 Task: Reply All to email with the signature Chloe Collins with the subject 'Partnership proposal' from softage.1@softage.net with the message 'I would like to schedule a meeting to discuss the latest developments in the project.'
Action: Mouse moved to (1117, 187)
Screenshot: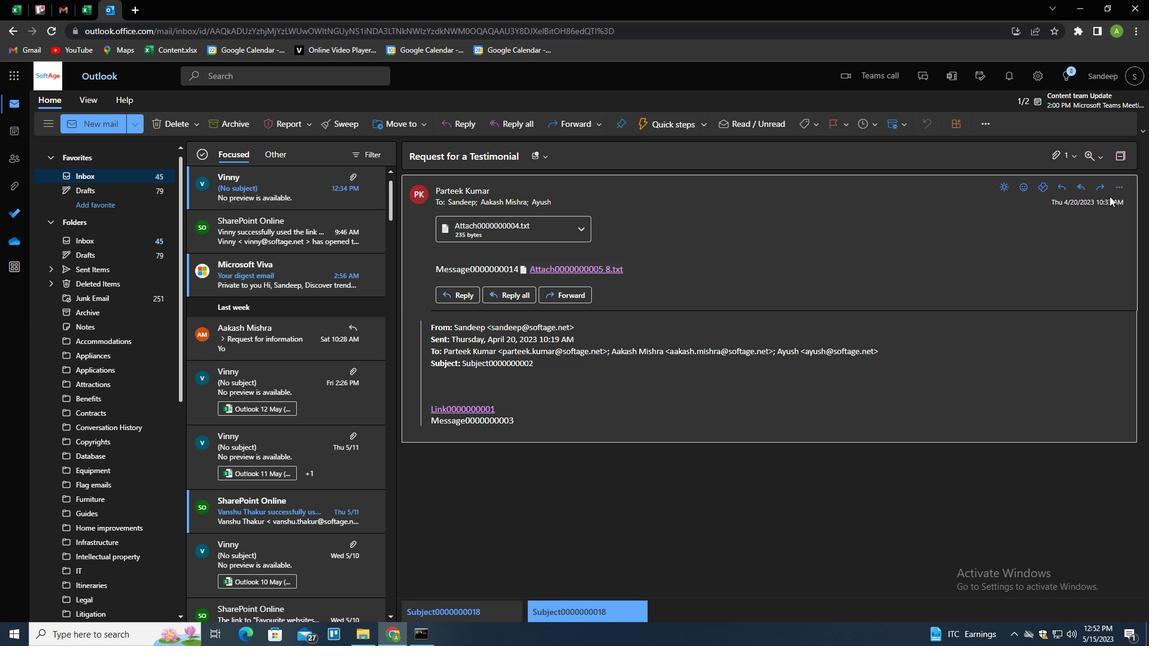 
Action: Mouse pressed left at (1117, 187)
Screenshot: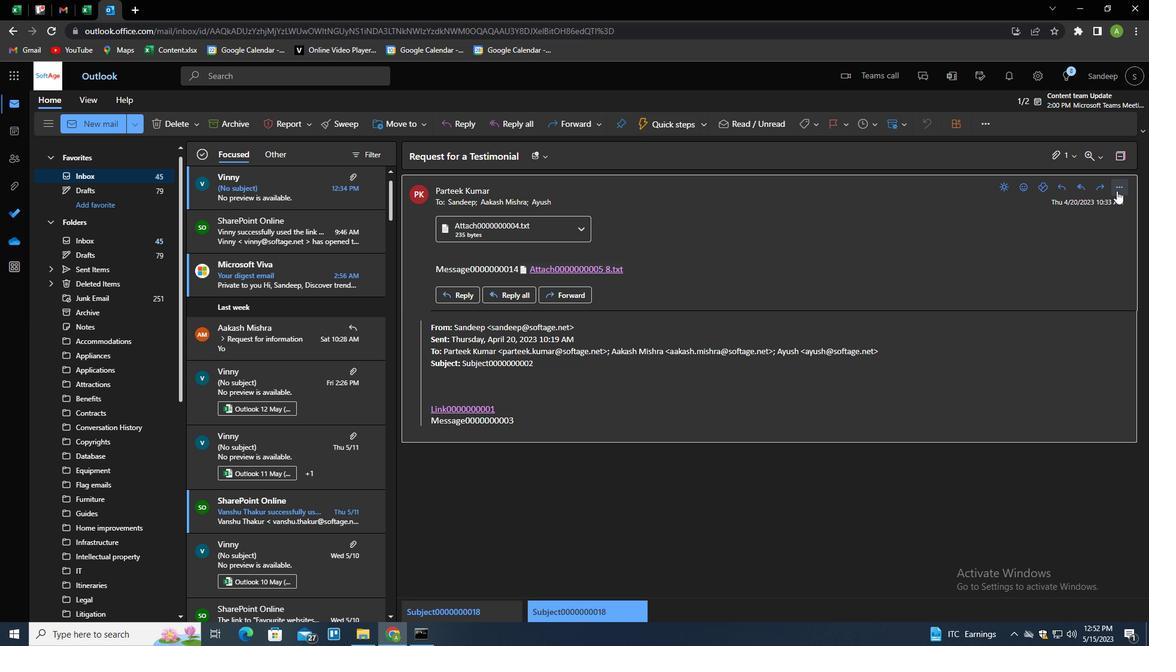 
Action: Mouse moved to (1073, 208)
Screenshot: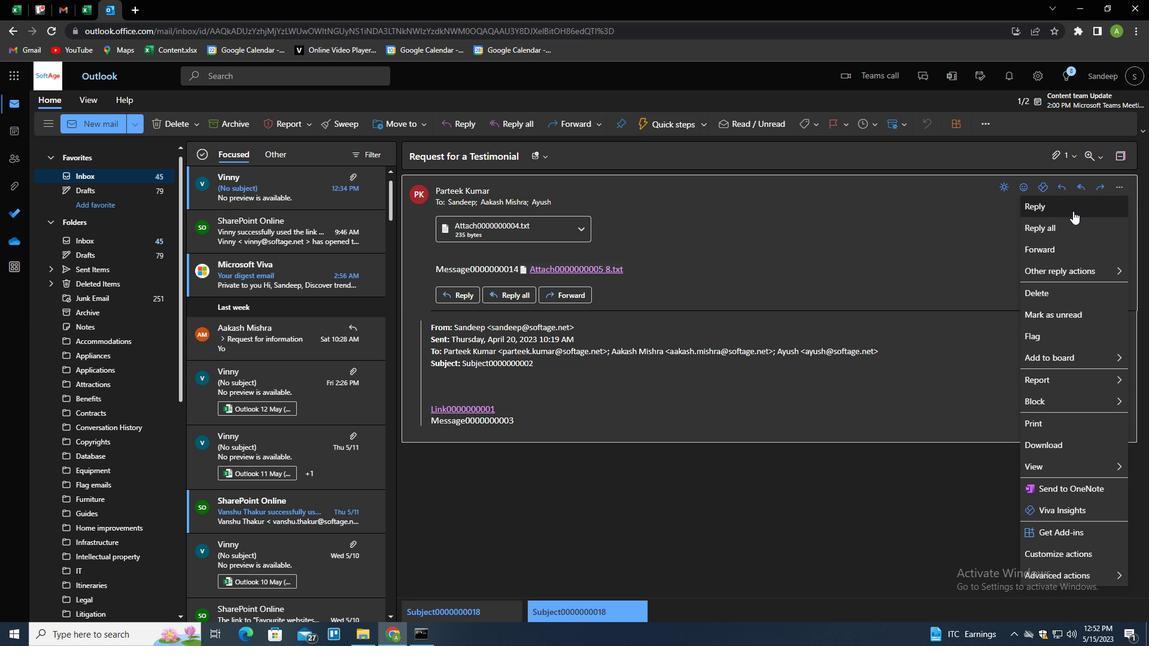 
Action: Mouse pressed left at (1073, 208)
Screenshot: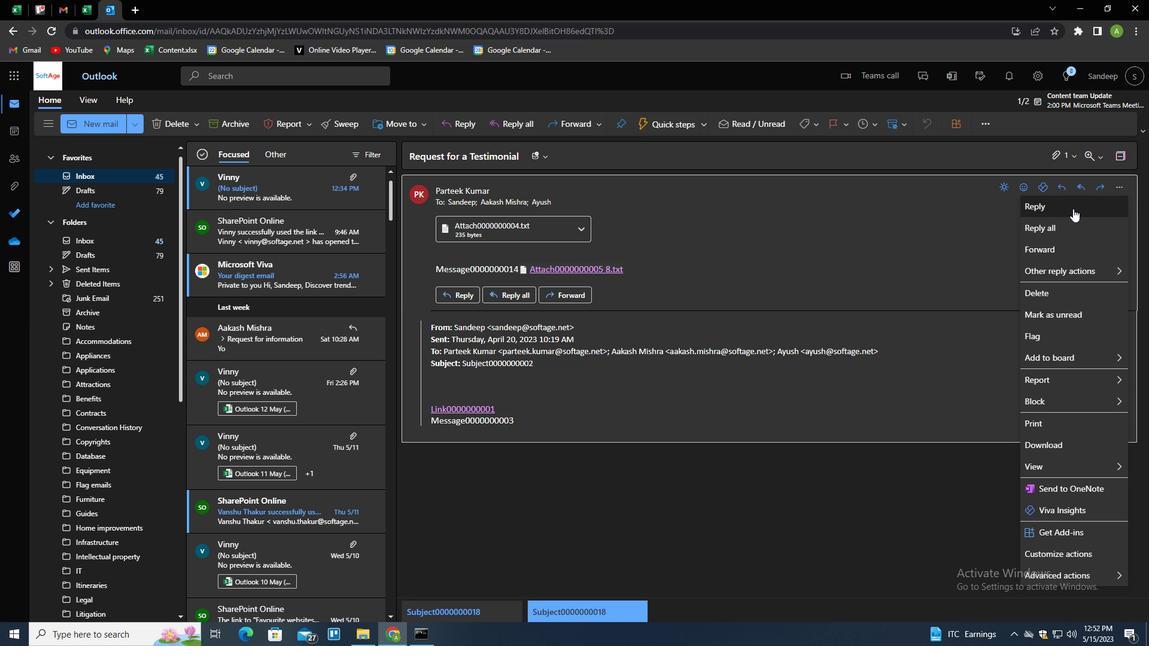
Action: Mouse moved to (1089, 191)
Screenshot: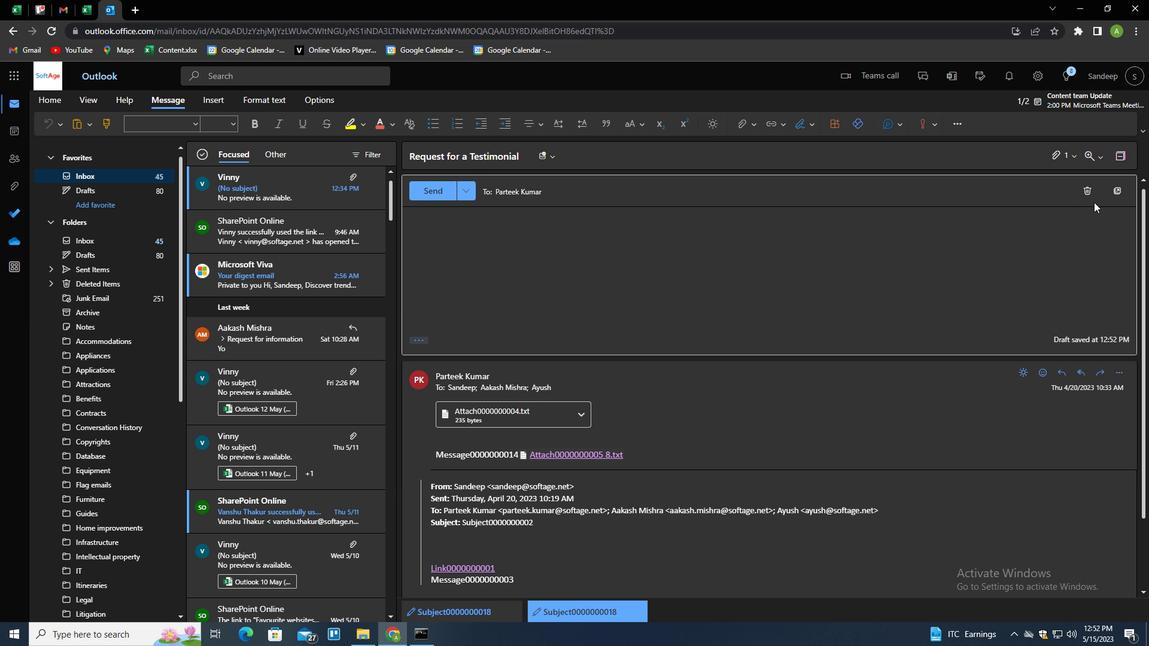 
Action: Mouse pressed left at (1089, 191)
Screenshot: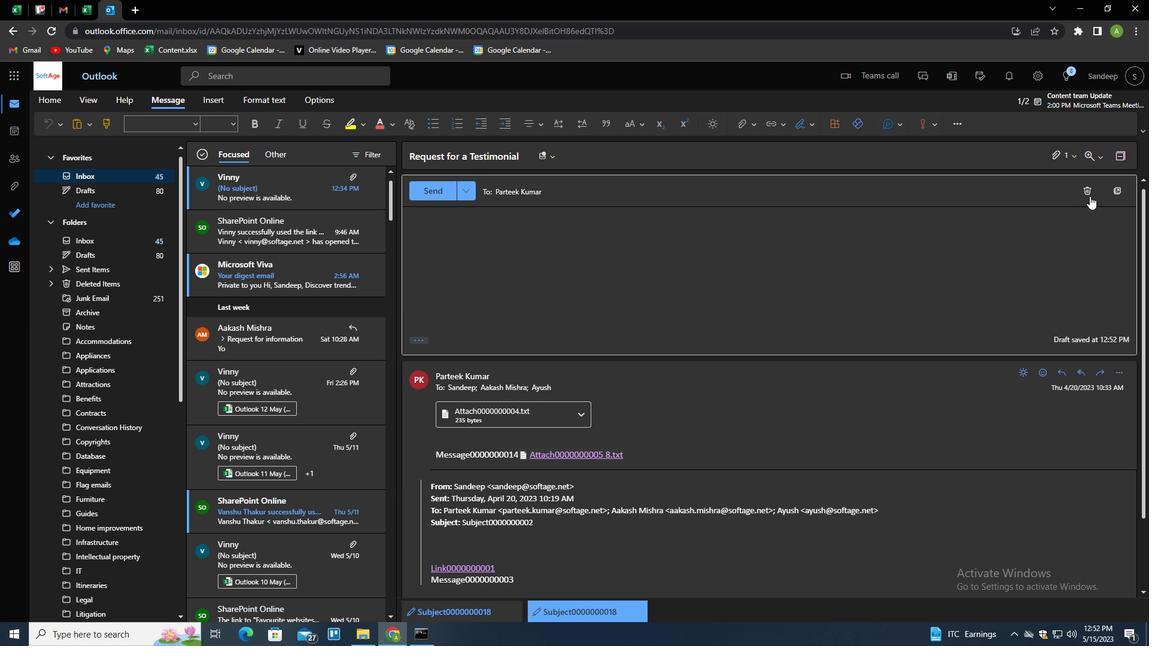 
Action: Mouse moved to (588, 363)
Screenshot: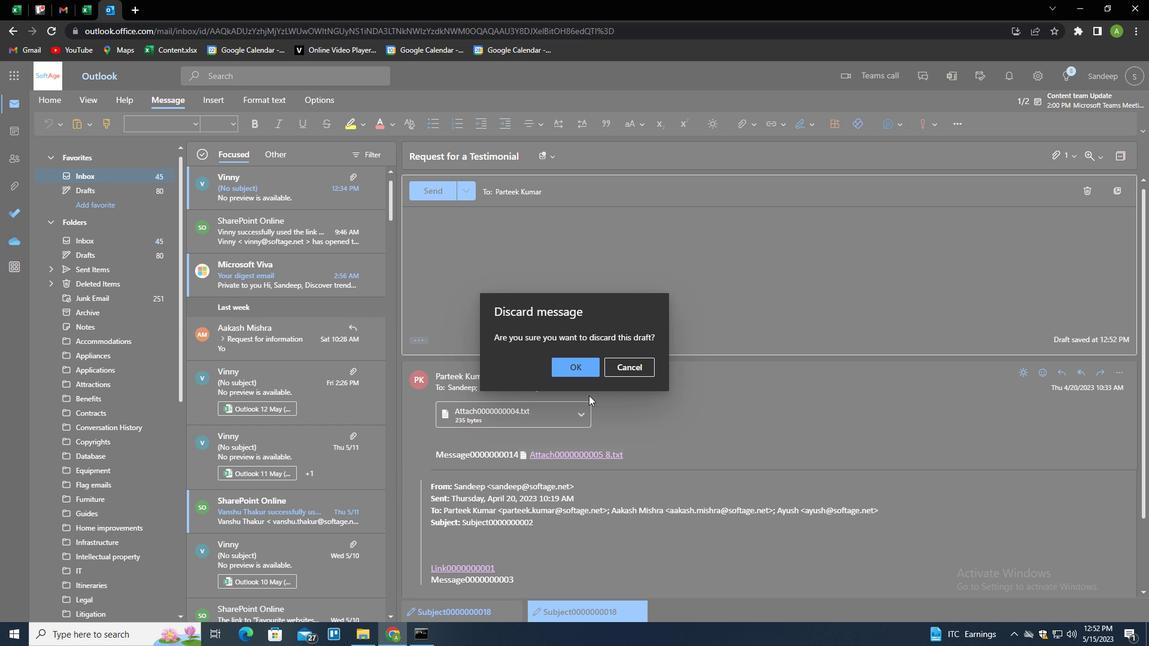
Action: Mouse pressed left at (588, 363)
Screenshot: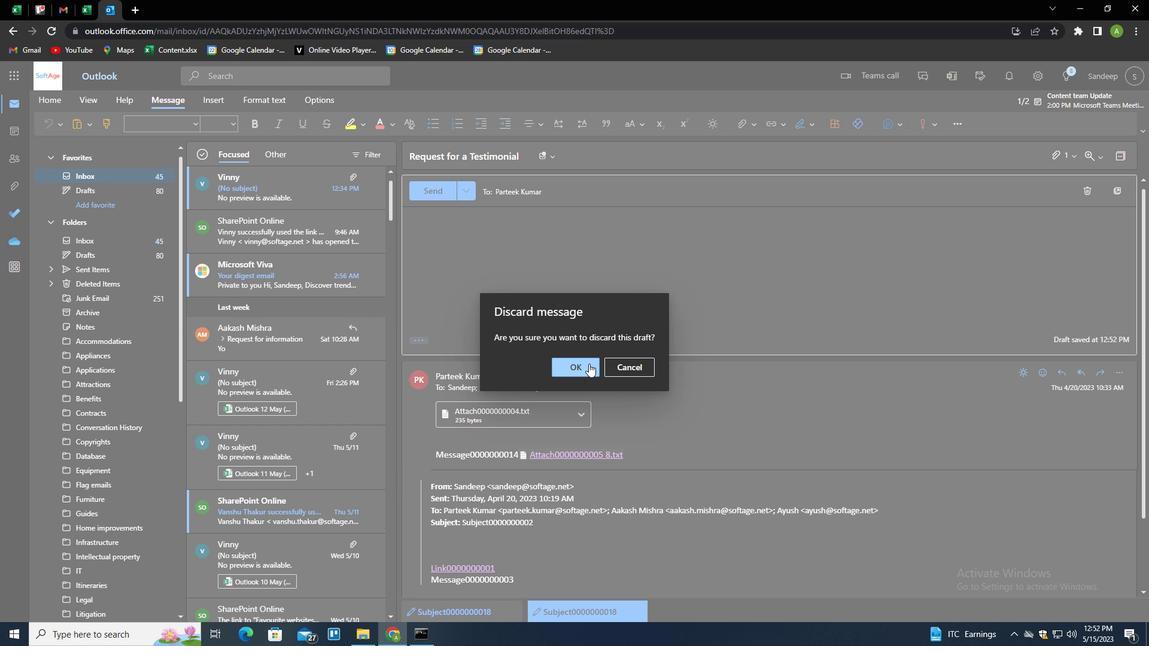 
Action: Mouse moved to (1114, 189)
Screenshot: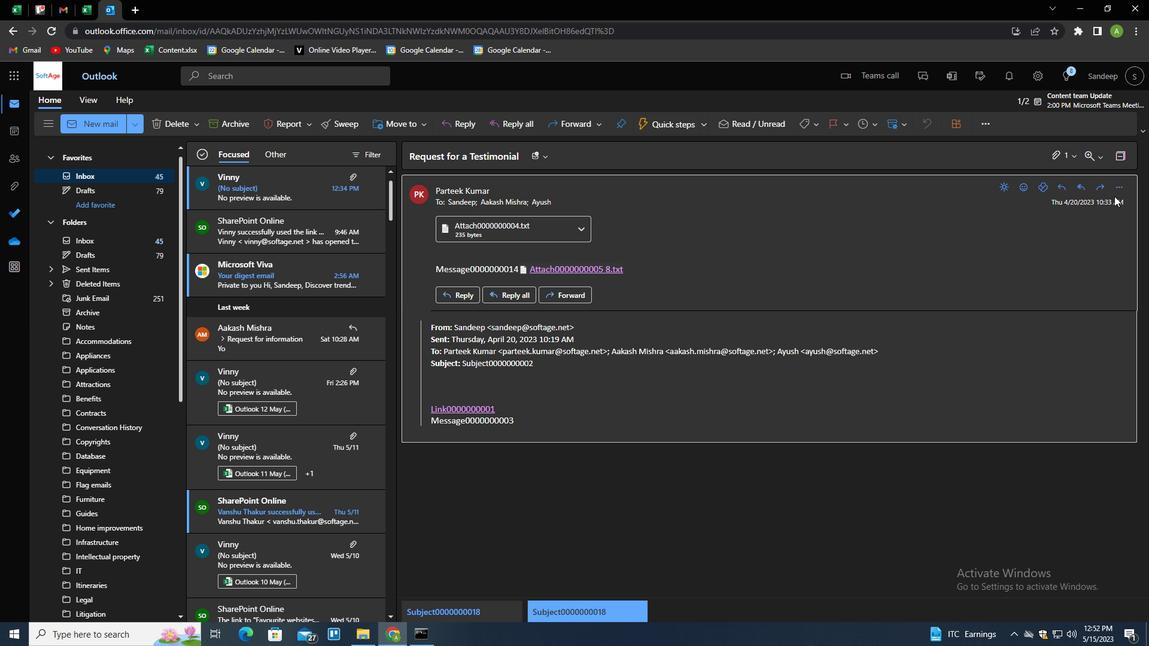 
Action: Mouse pressed left at (1114, 189)
Screenshot: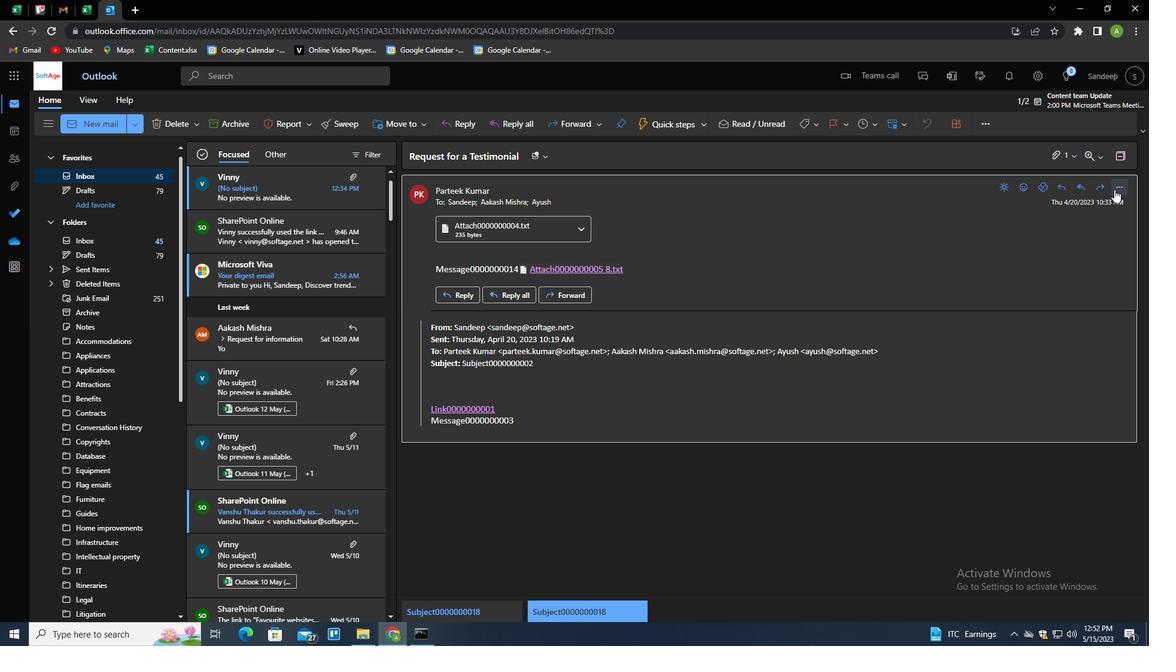 
Action: Mouse moved to (1080, 231)
Screenshot: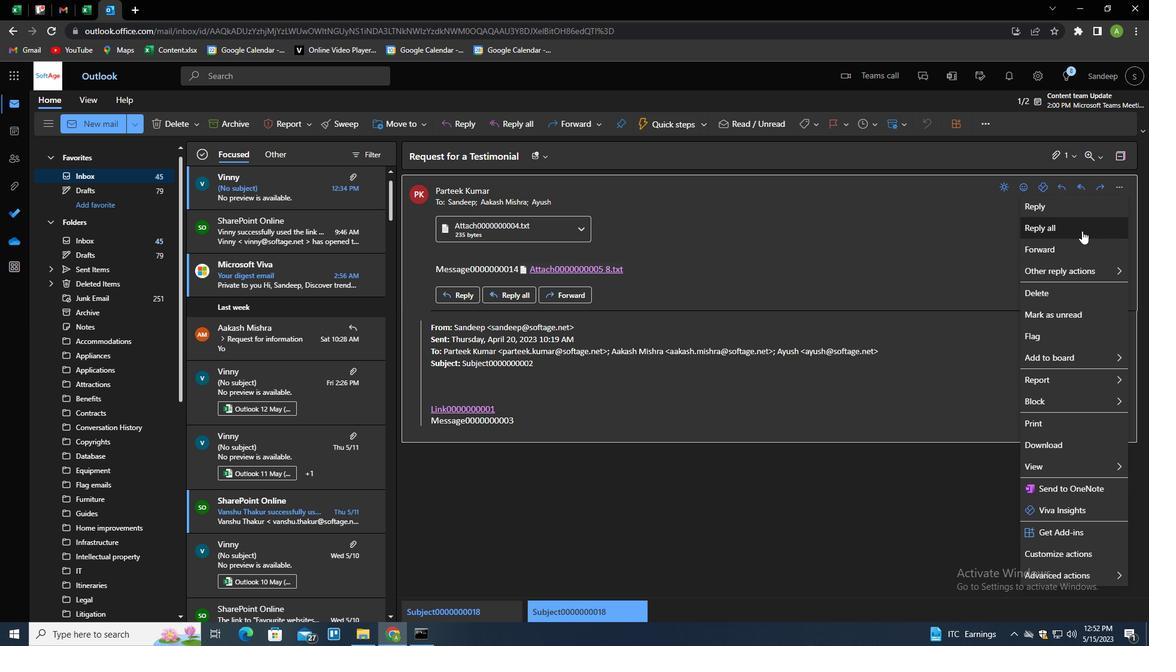 
Action: Mouse pressed left at (1080, 231)
Screenshot: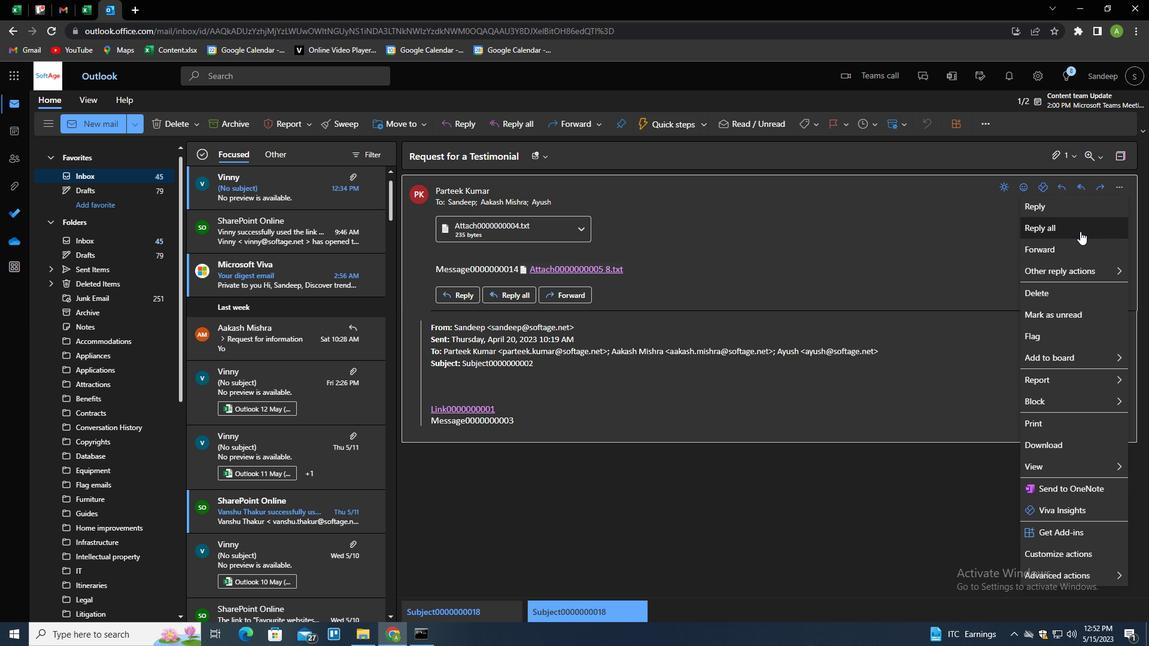 
Action: Mouse moved to (421, 340)
Screenshot: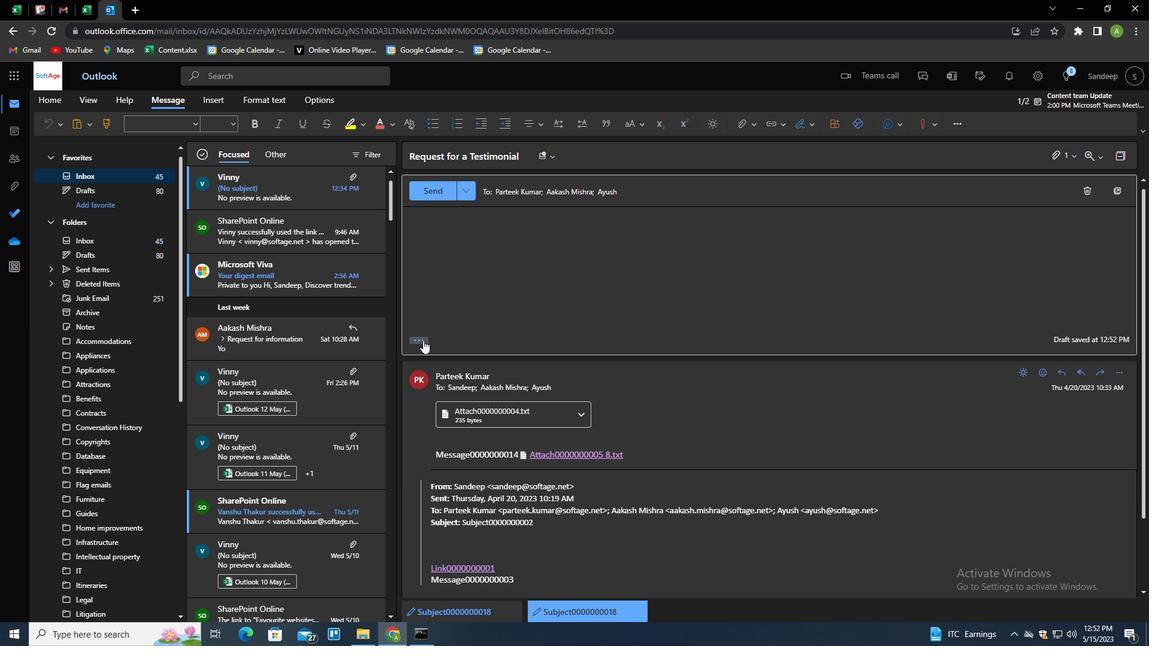 
Action: Mouse pressed left at (421, 340)
Screenshot: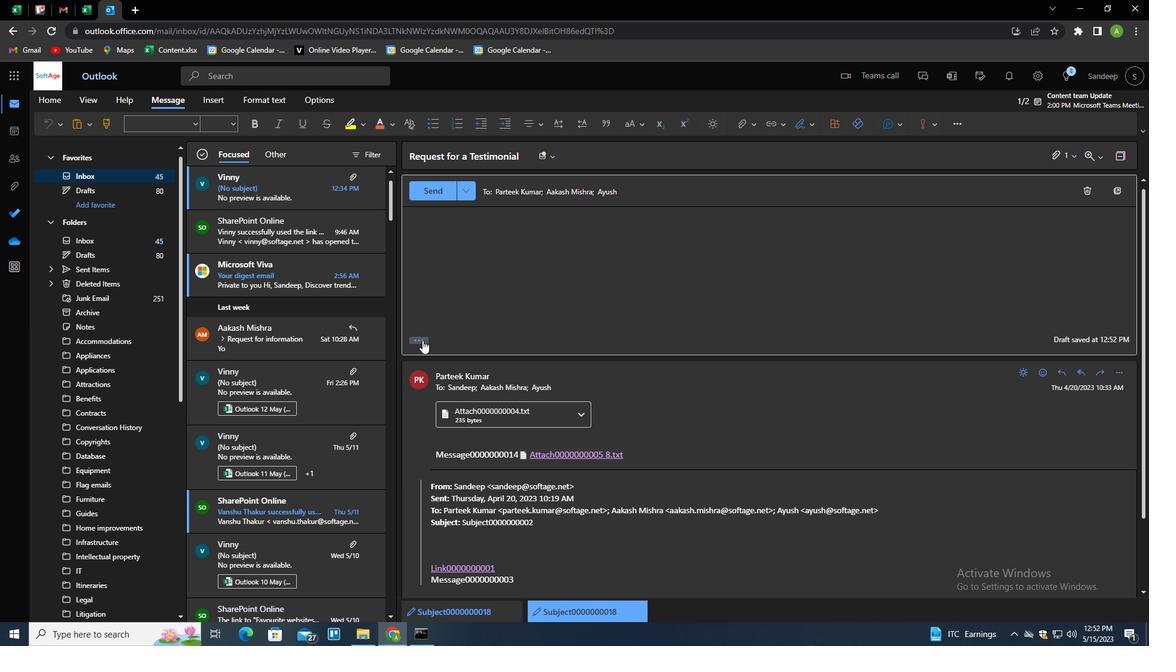 
Action: Mouse moved to (806, 126)
Screenshot: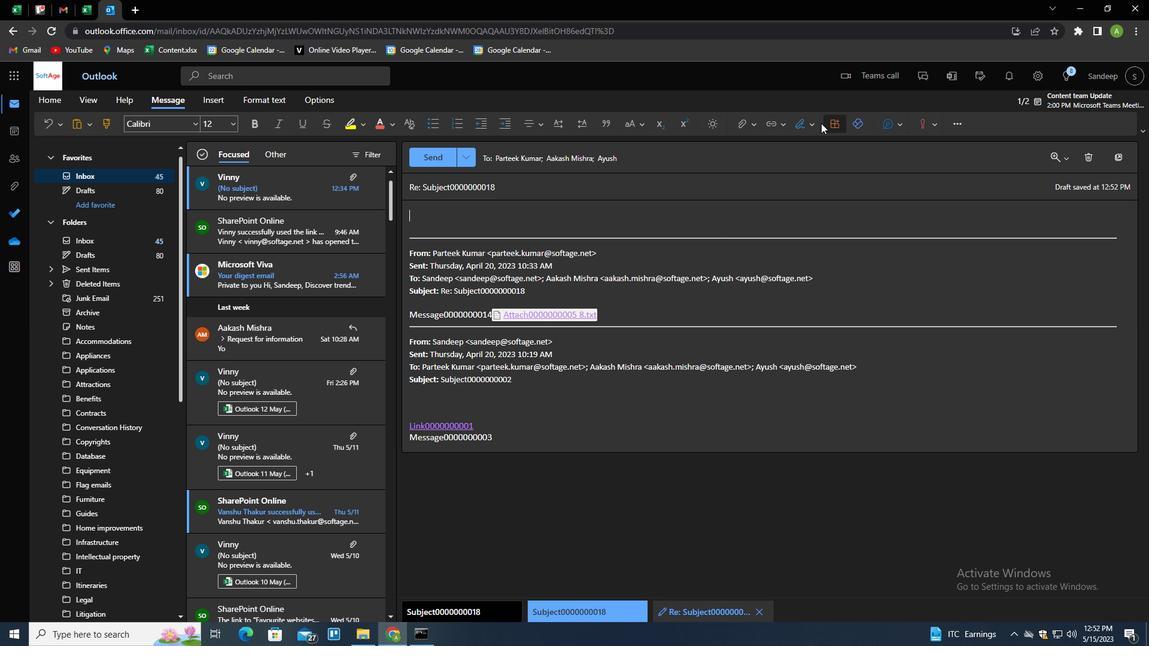
Action: Mouse pressed left at (806, 126)
Screenshot: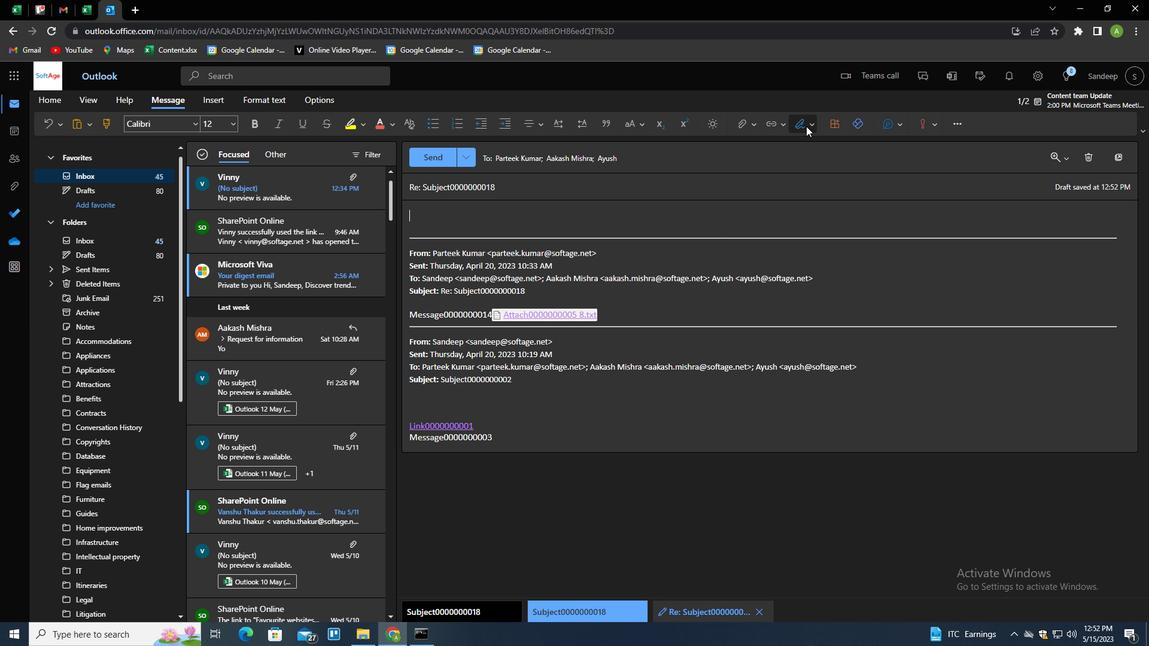 
Action: Mouse moved to (784, 169)
Screenshot: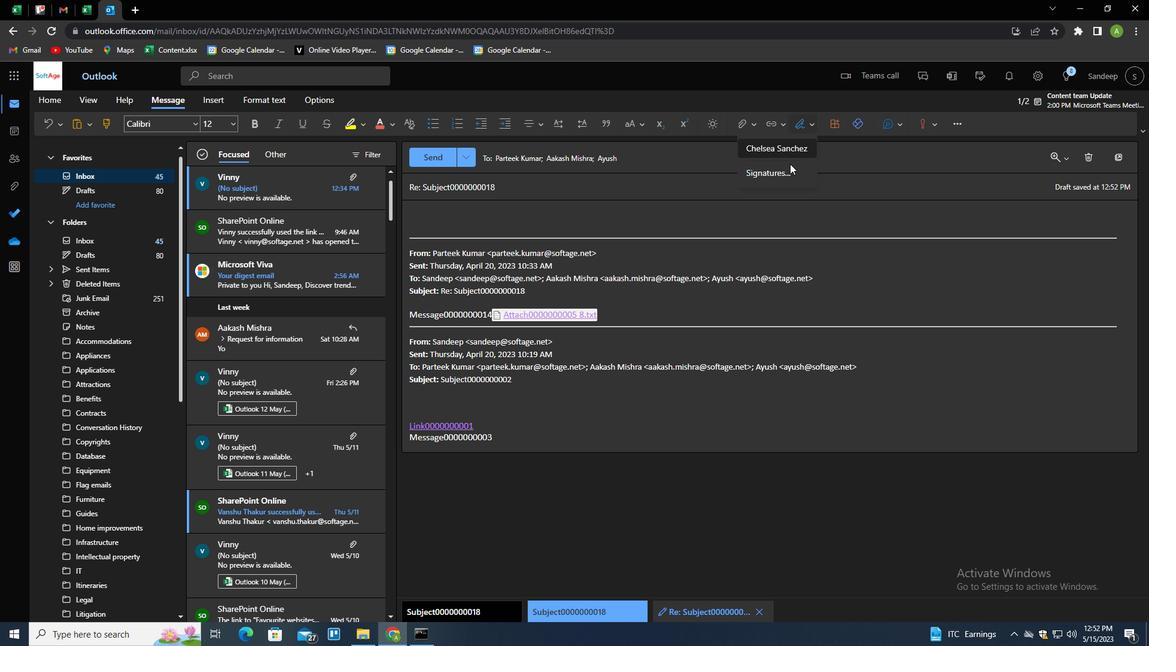 
Action: Mouse pressed left at (784, 169)
Screenshot: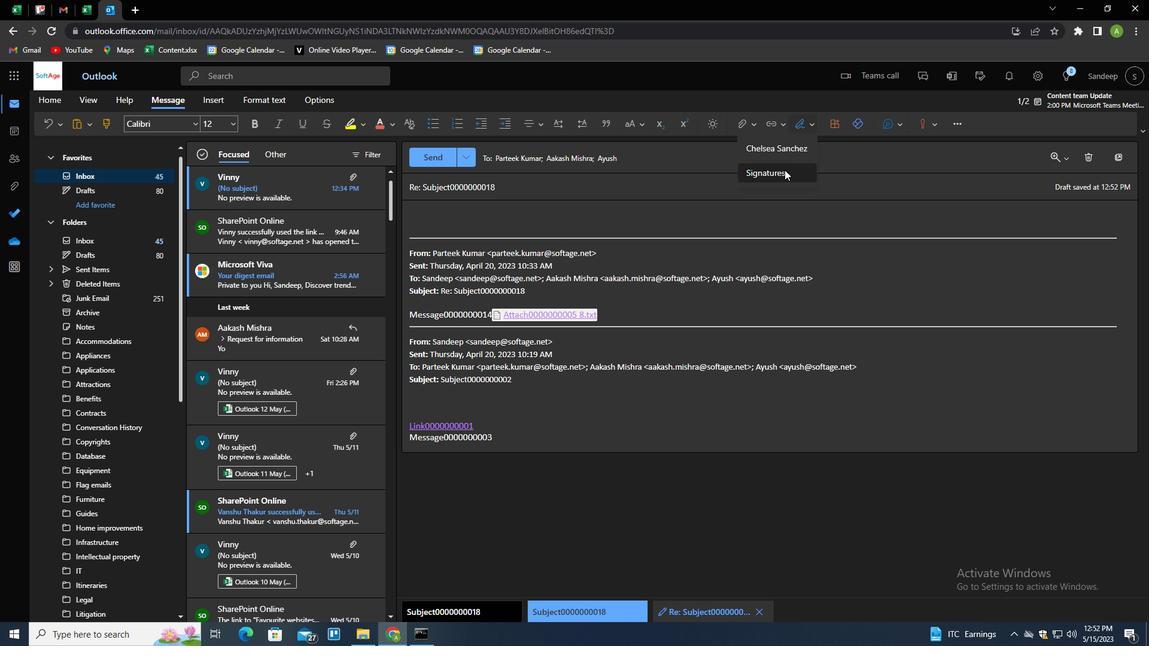 
Action: Key pressed <Key.shift>C
Screenshot: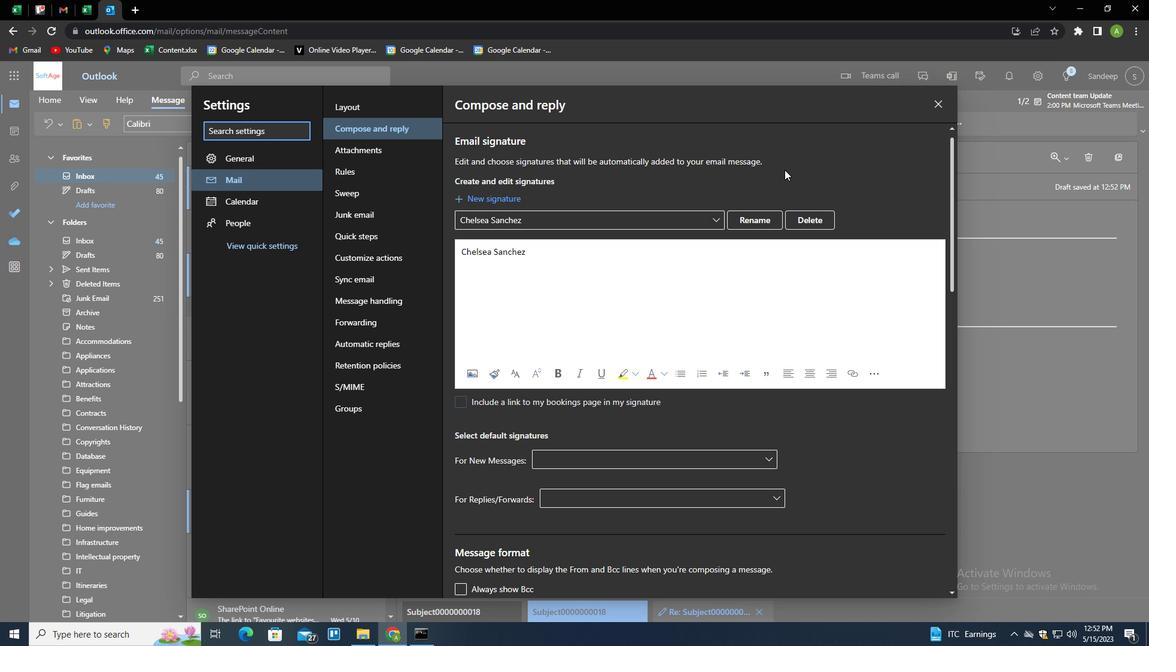 
Action: Mouse moved to (681, 219)
Screenshot: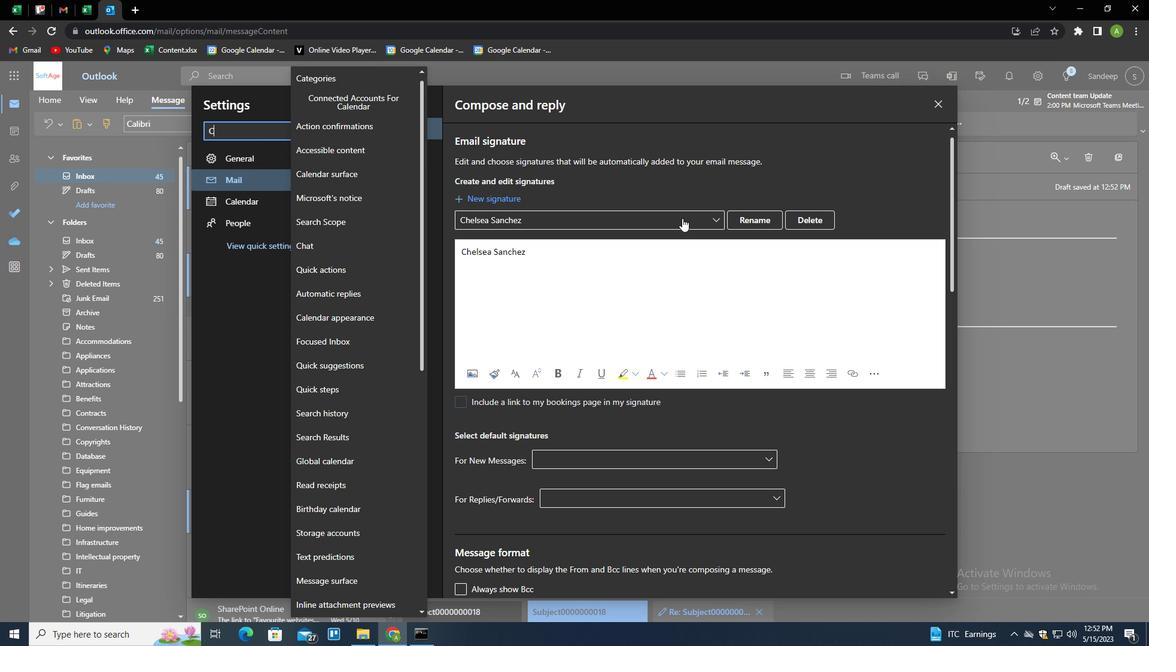 
Action: Mouse pressed left at (681, 219)
Screenshot: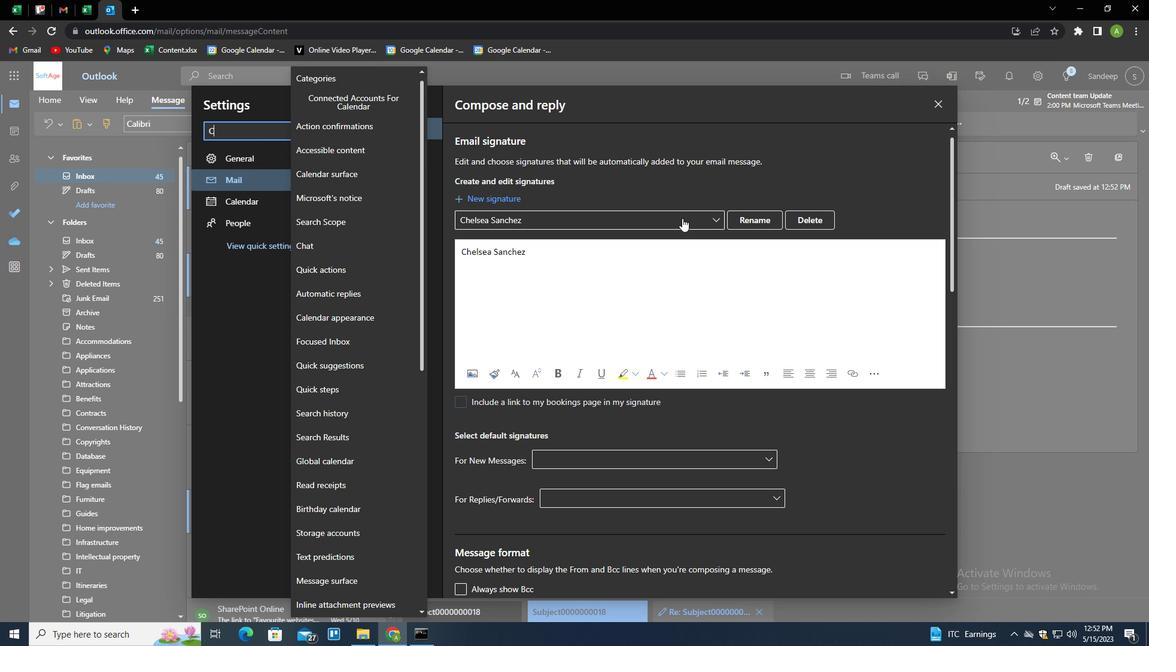 
Action: Mouse moved to (797, 222)
Screenshot: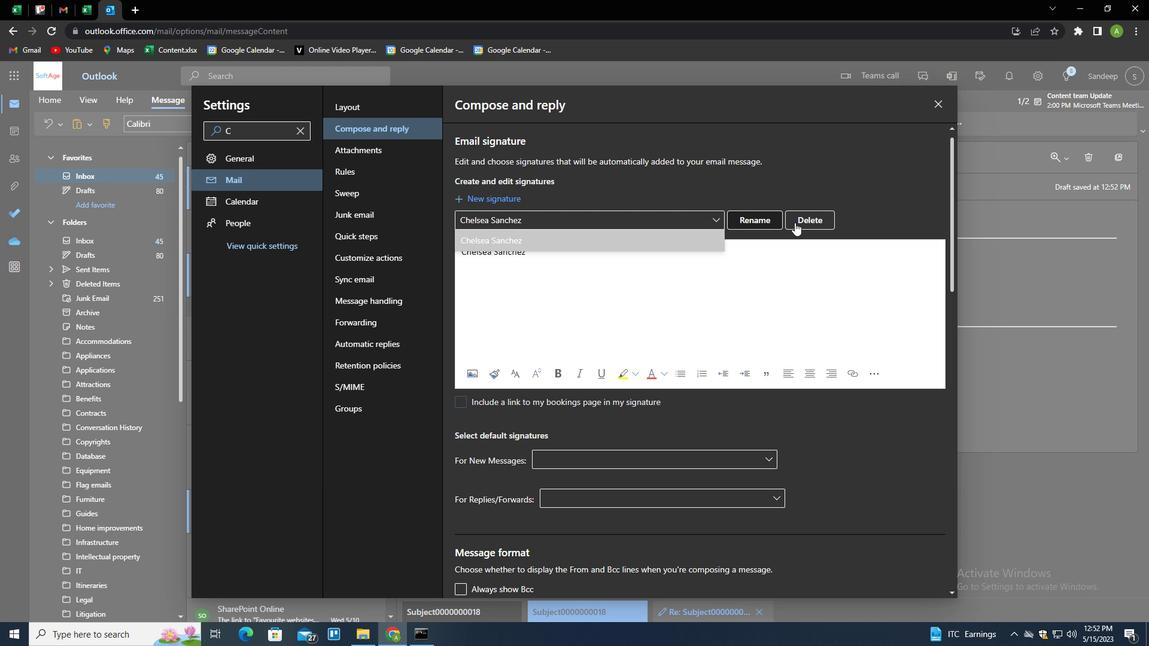 
Action: Mouse pressed left at (797, 222)
Screenshot: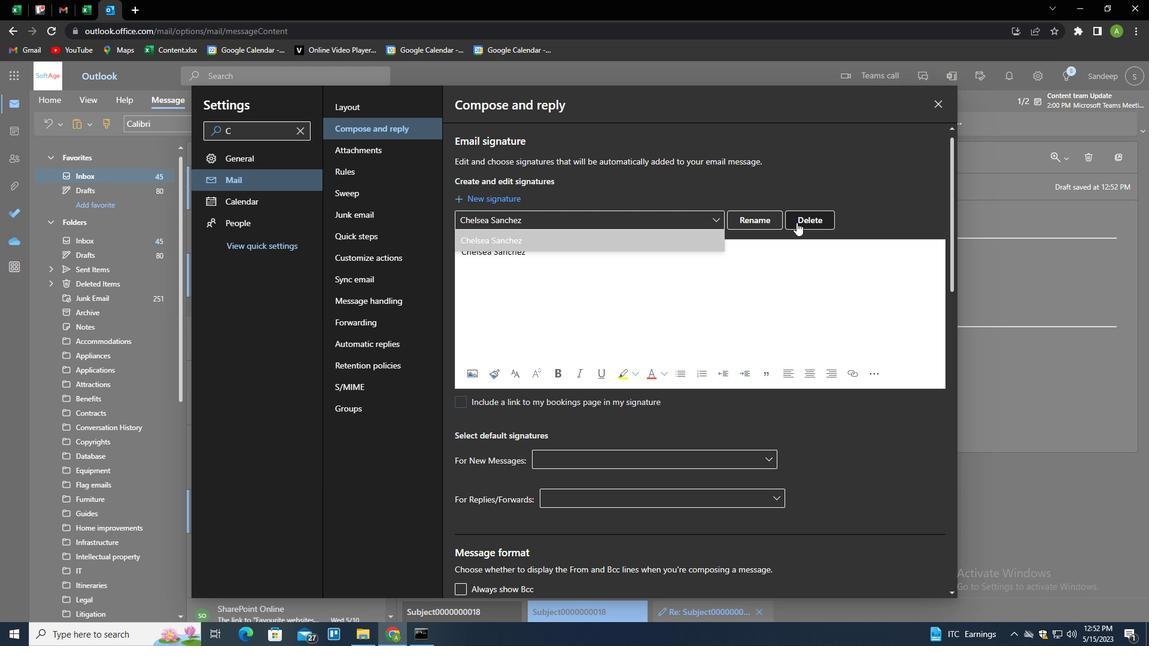 
Action: Mouse moved to (786, 223)
Screenshot: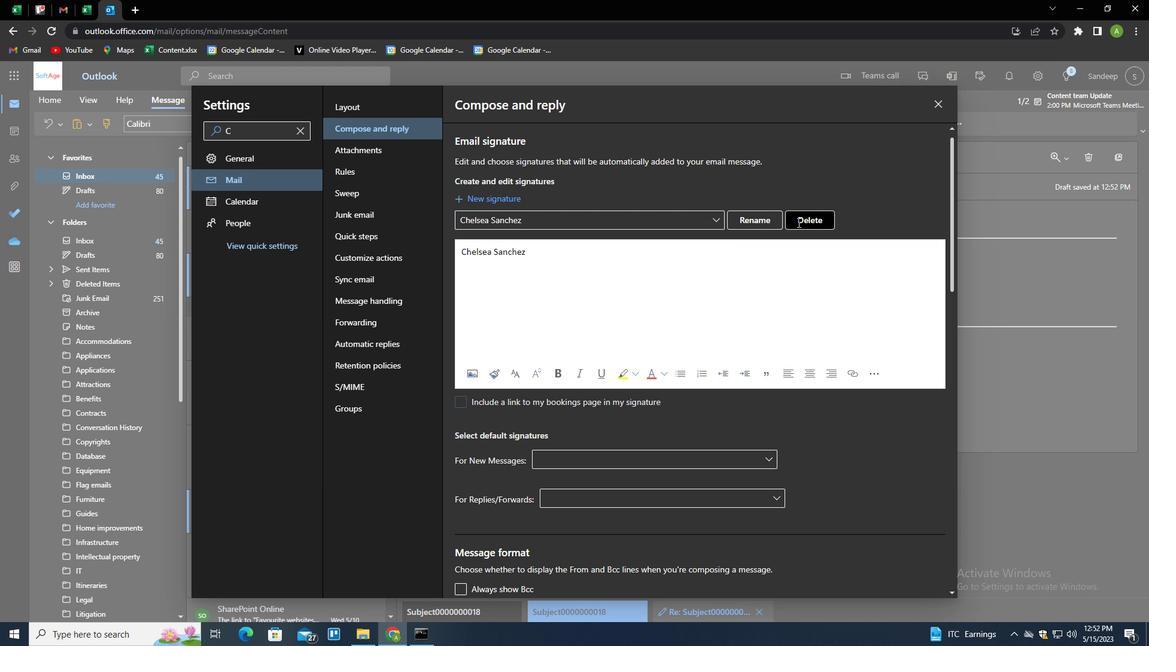 
Action: Mouse pressed left at (786, 223)
Screenshot: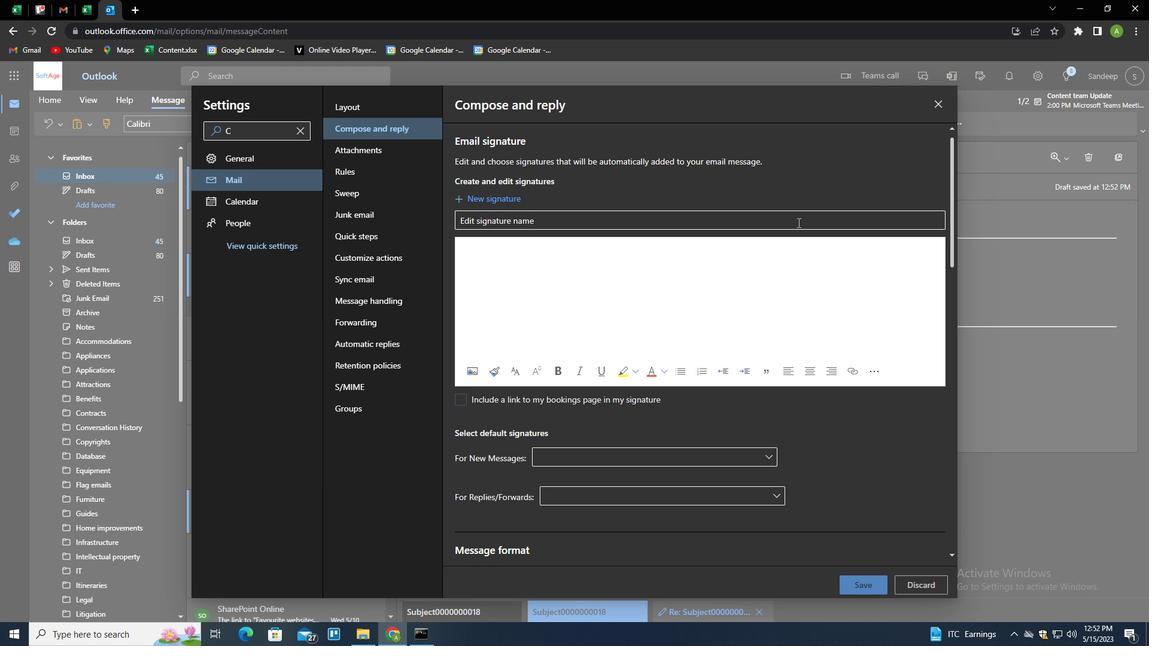 
Action: Key pressed <Key.shift>CHLOE<Key.space><Key.shift>COLLINS<Key.tab><Key.shift>CHO<Key.backspace>LOE<Key.space><Key.shift>COLLINS
Screenshot: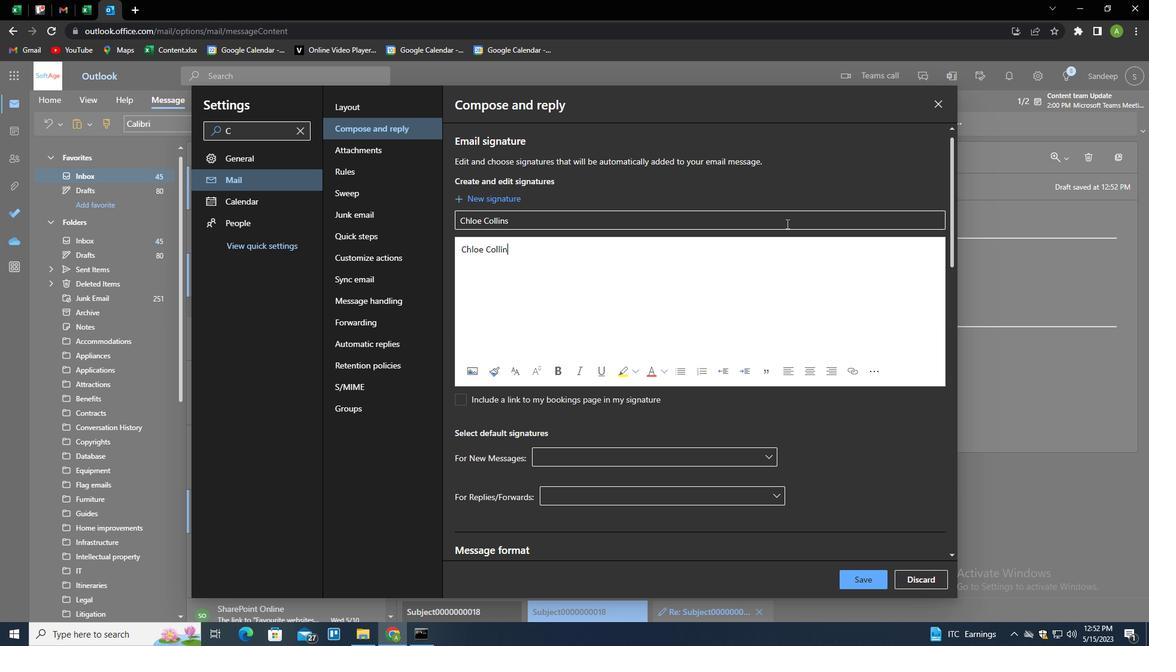 
Action: Mouse moved to (864, 575)
Screenshot: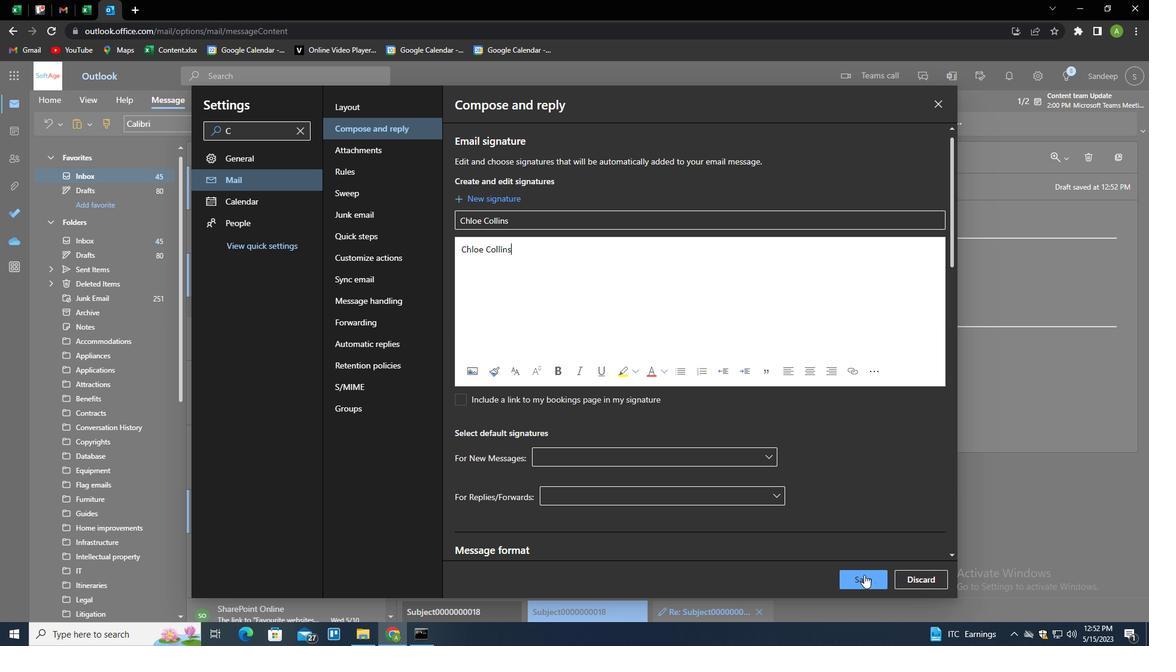 
Action: Mouse pressed left at (864, 575)
Screenshot: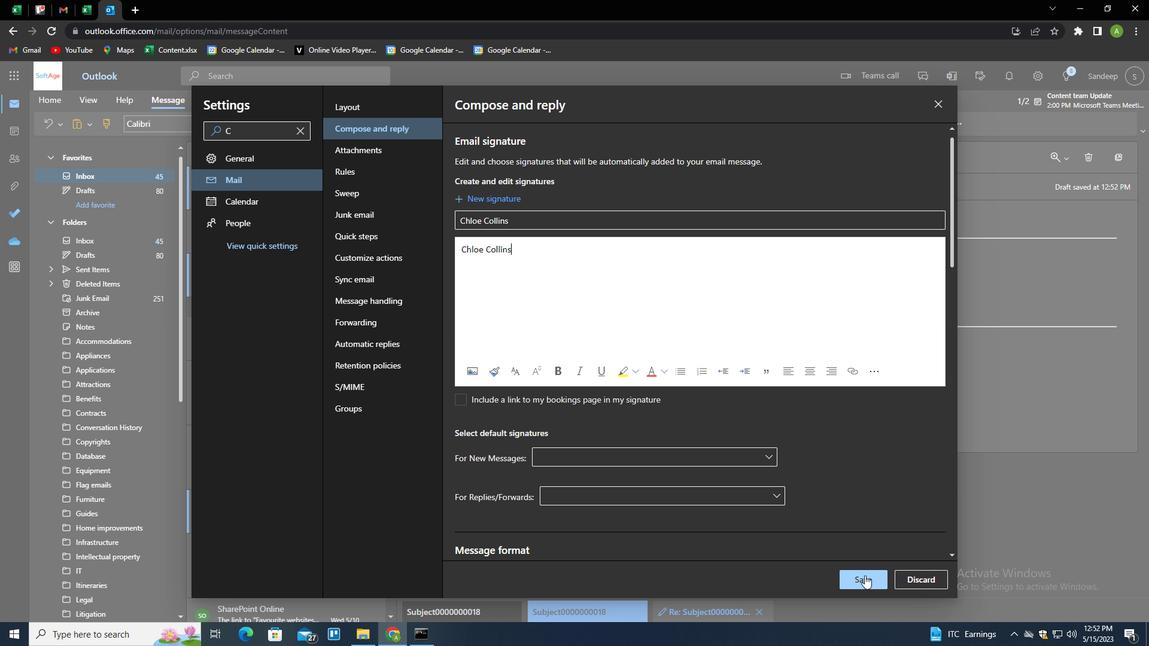 
Action: Mouse moved to (981, 393)
Screenshot: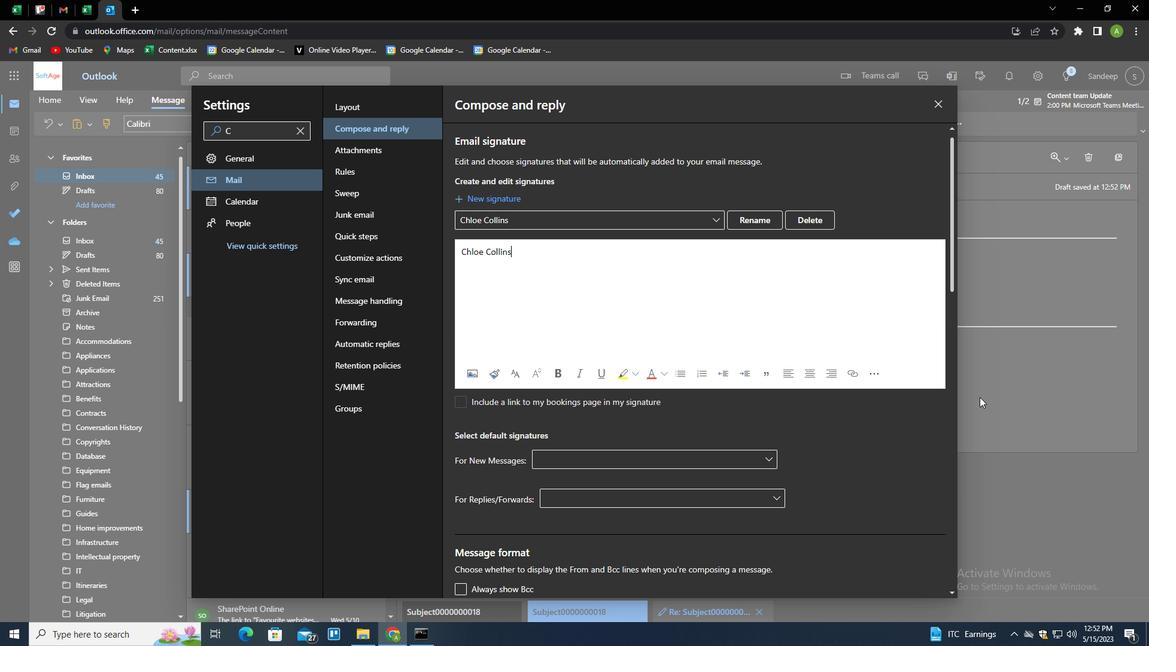 
Action: Mouse pressed left at (981, 393)
Screenshot: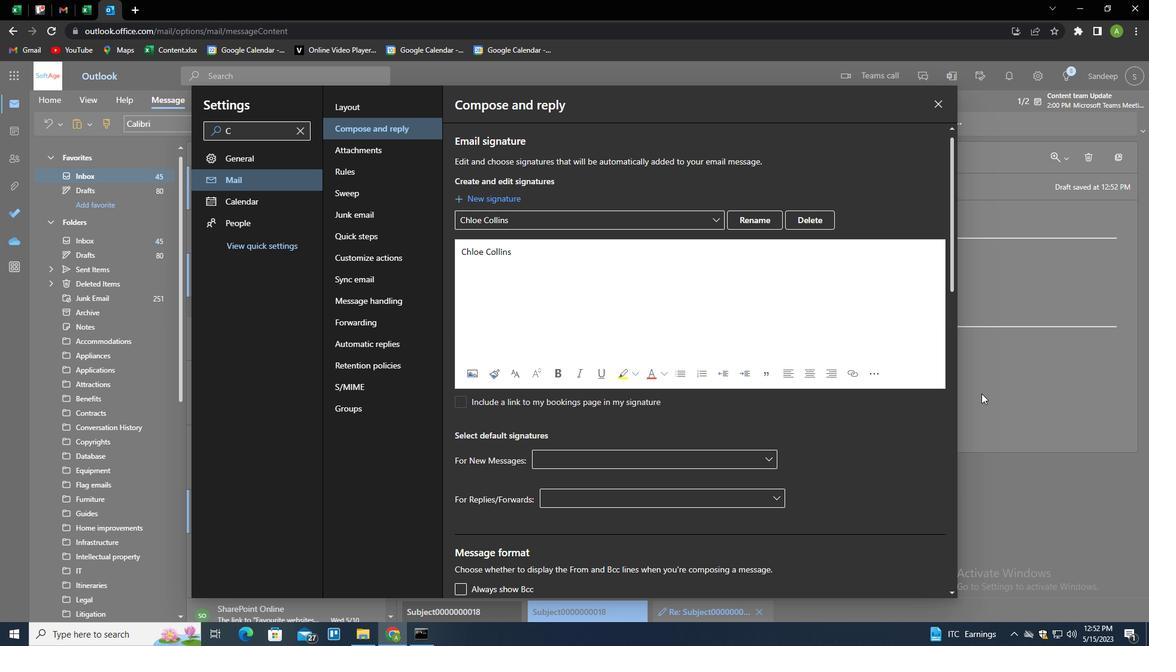 
Action: Mouse moved to (813, 119)
Screenshot: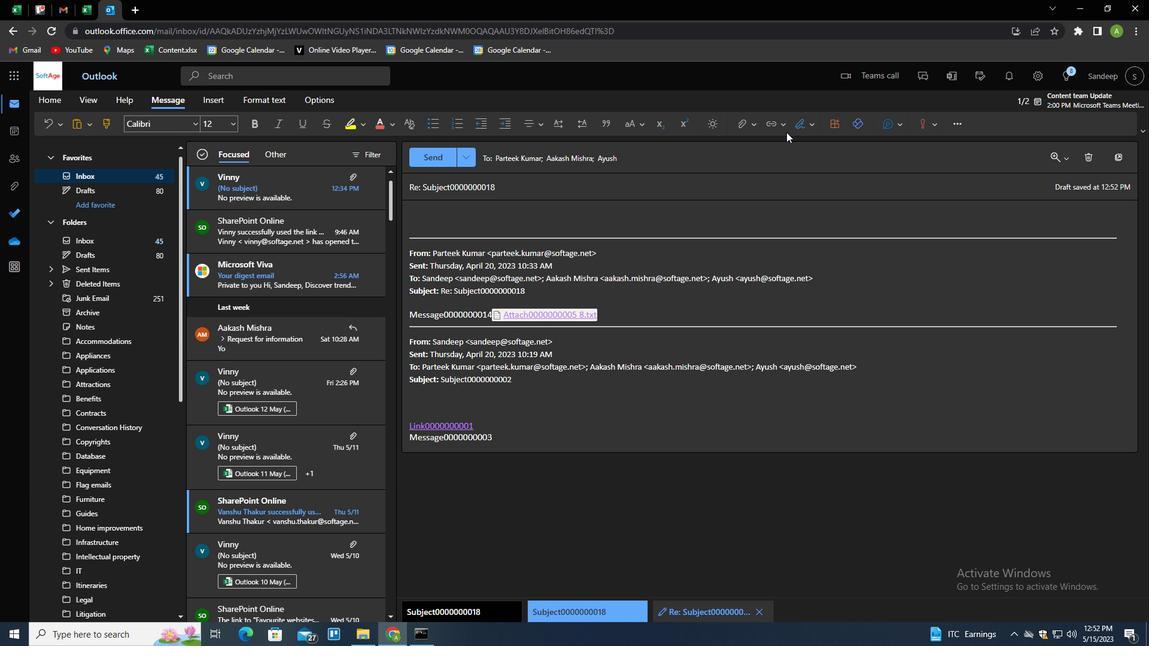 
Action: Mouse pressed left at (813, 119)
Screenshot: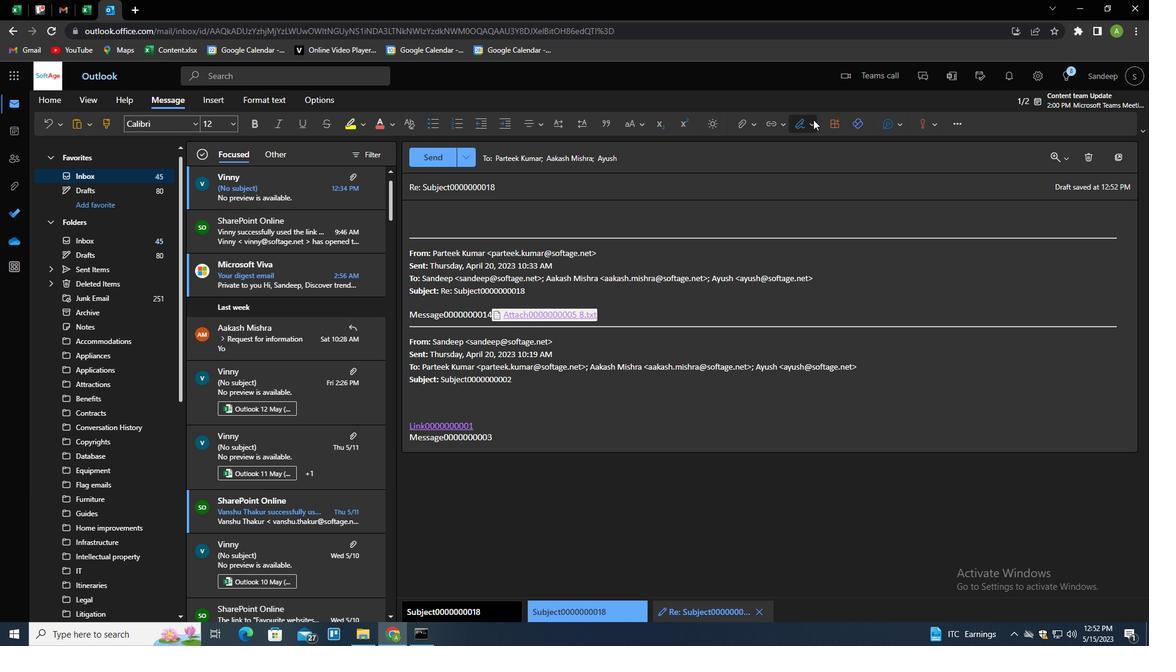 
Action: Mouse moved to (800, 148)
Screenshot: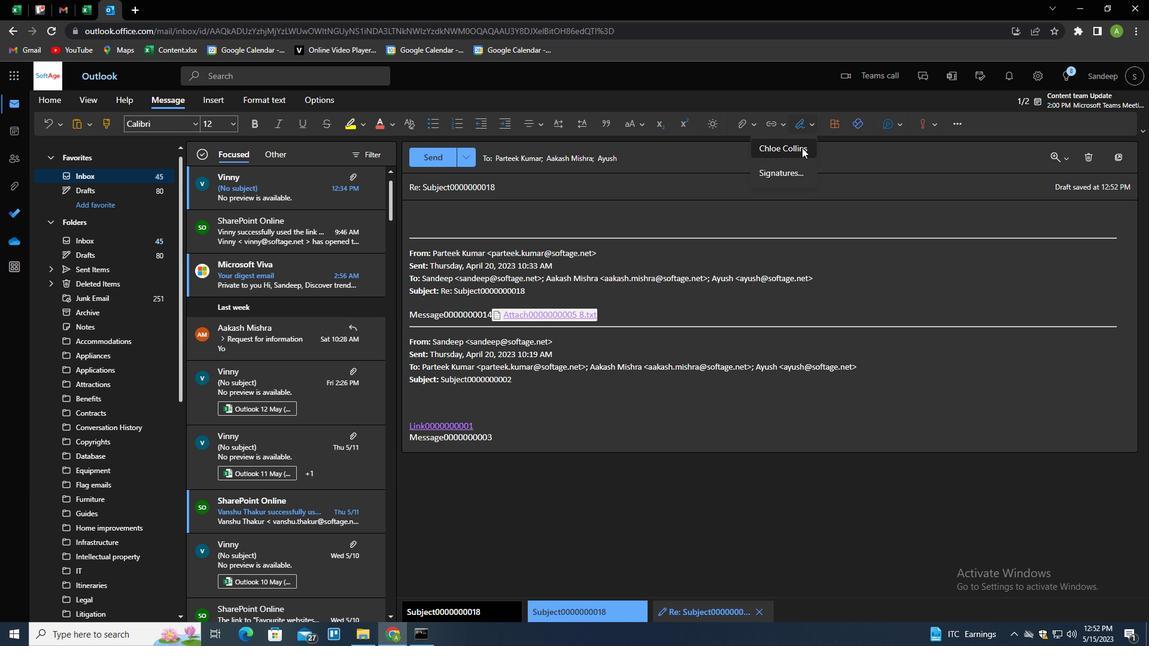 
Action: Mouse pressed left at (800, 148)
Screenshot: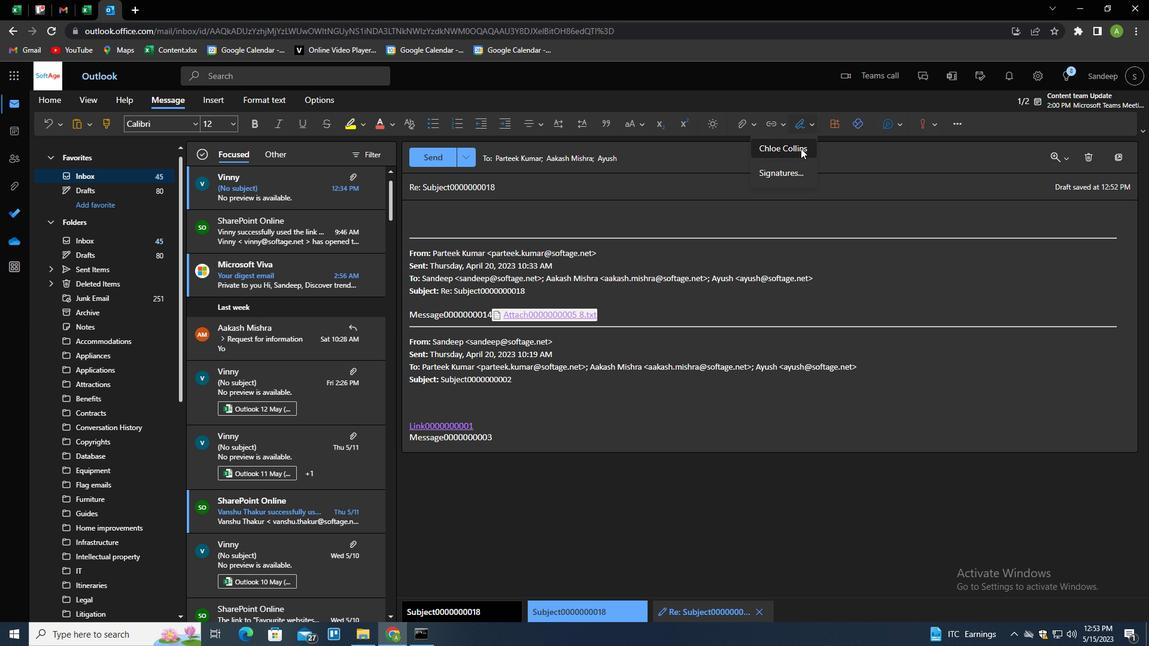 
Action: Mouse moved to (438, 187)
Screenshot: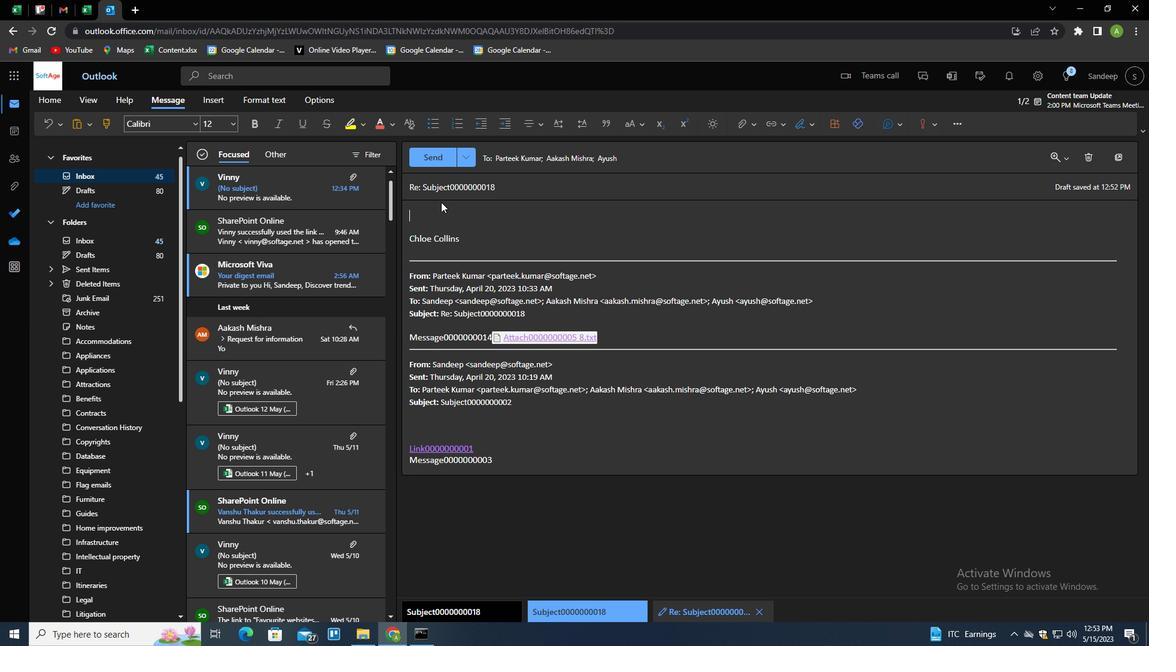 
Action: Mouse pressed left at (438, 187)
Screenshot: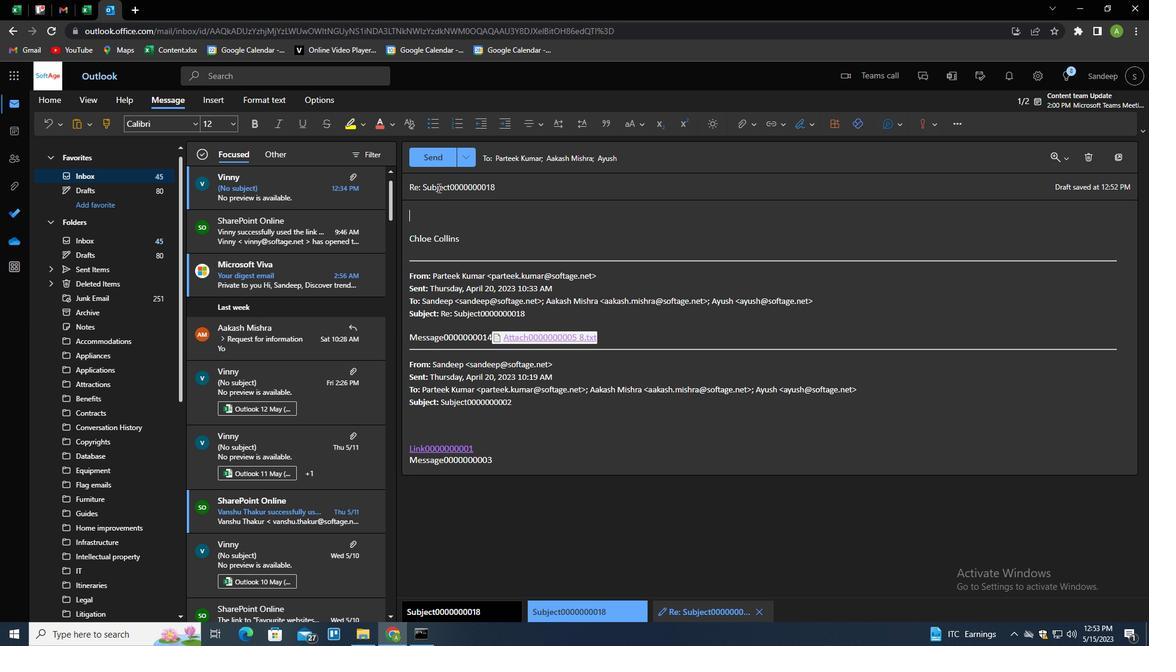 
Action: Mouse pressed left at (438, 187)
Screenshot: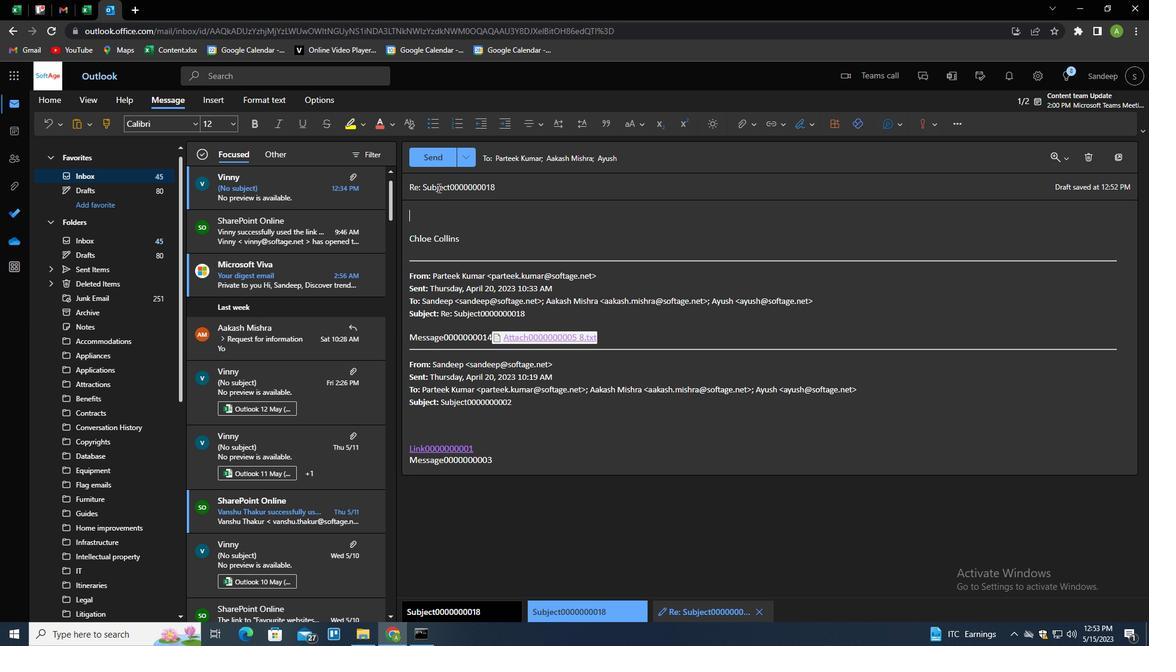 
Action: Mouse pressed left at (438, 187)
Screenshot: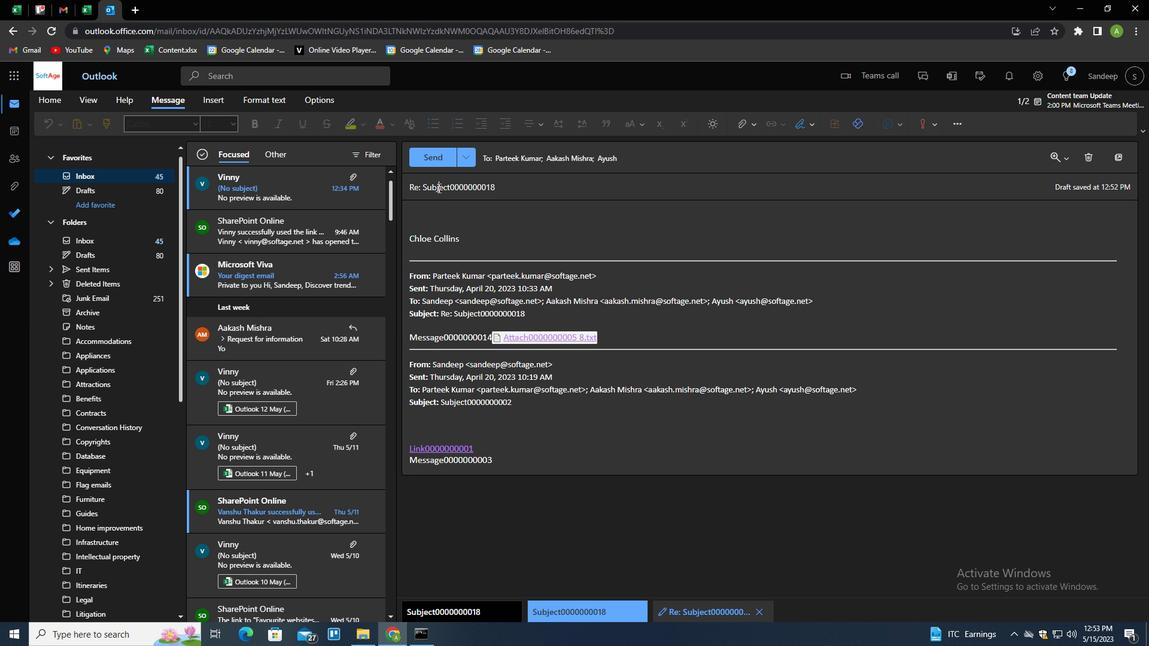 
Action: Key pressed <Key.shift>PARTNER<Key.space>SH<Key.backspace><Key.backspace><Key.backspace>SHIP<Key.space>PROPOSAL<Key.tab><Key.shift>I<Key.space>WOULD<Key.space>LIKE<Key.space>TO<Key.space>SCHEDULE<Key.space>A<Key.space>MEETING<Key.space>TO<Key.space>DISCUSS<Key.space>THE<Key.space>LATEST<Key.space>DEVELOPMENTS<Key.space>IN<Key.space>THE<Key.space>PROJECT<Key.shift>><Key.backspace>.
Screenshot: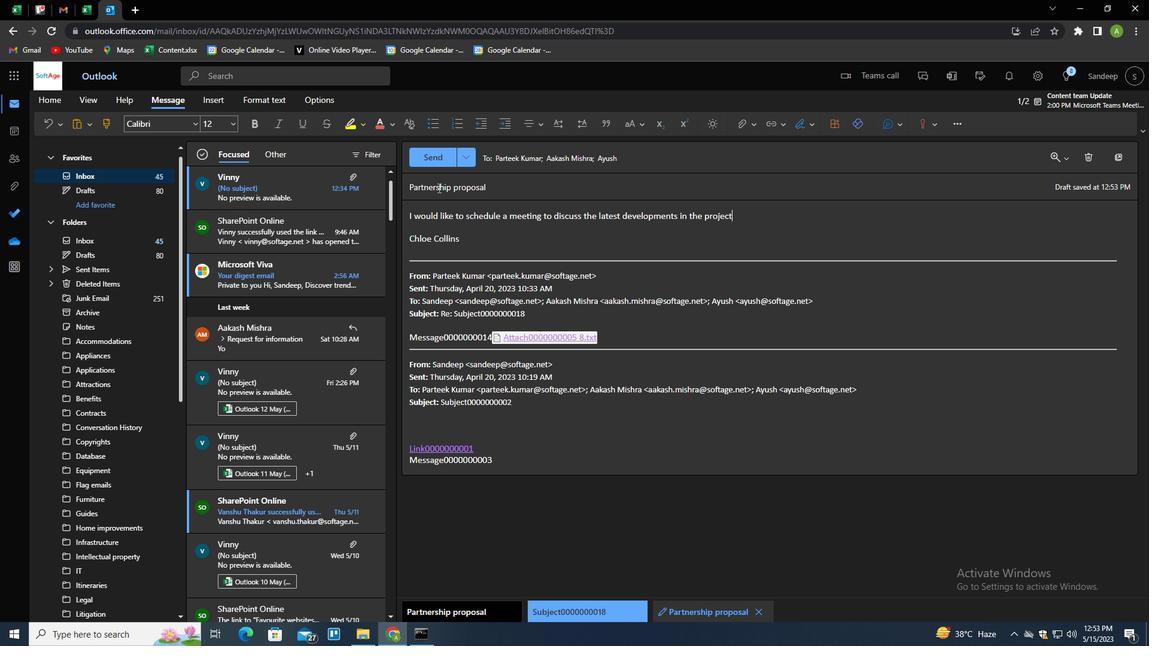 
Action: Mouse moved to (421, 155)
Screenshot: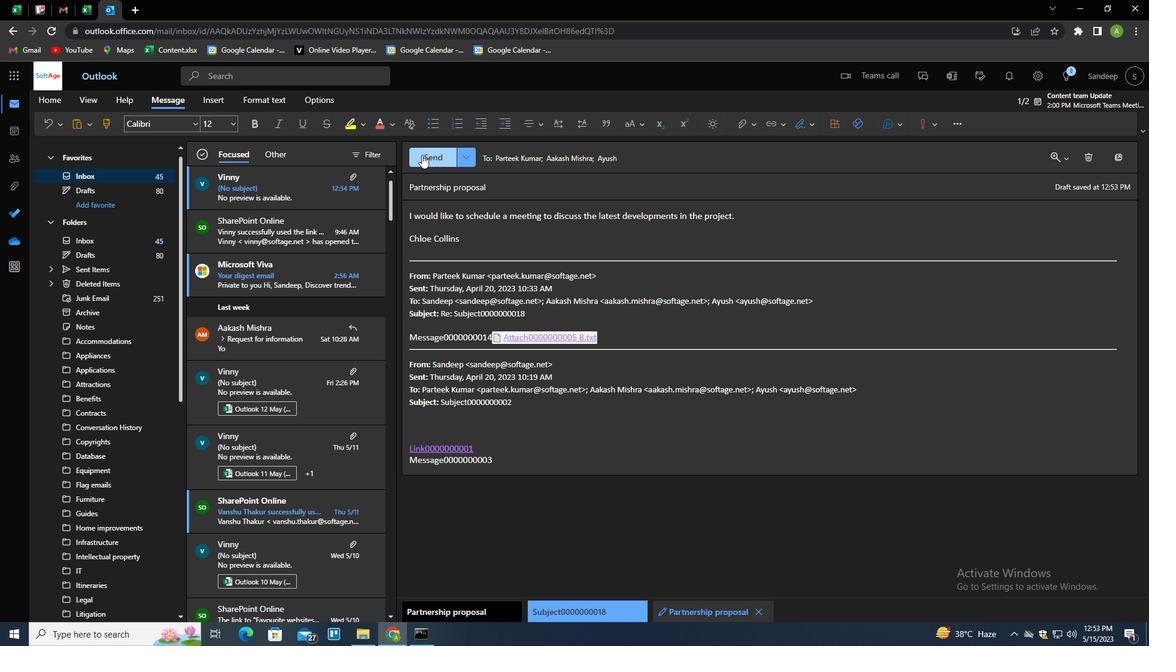
Action: Mouse pressed left at (421, 155)
Screenshot: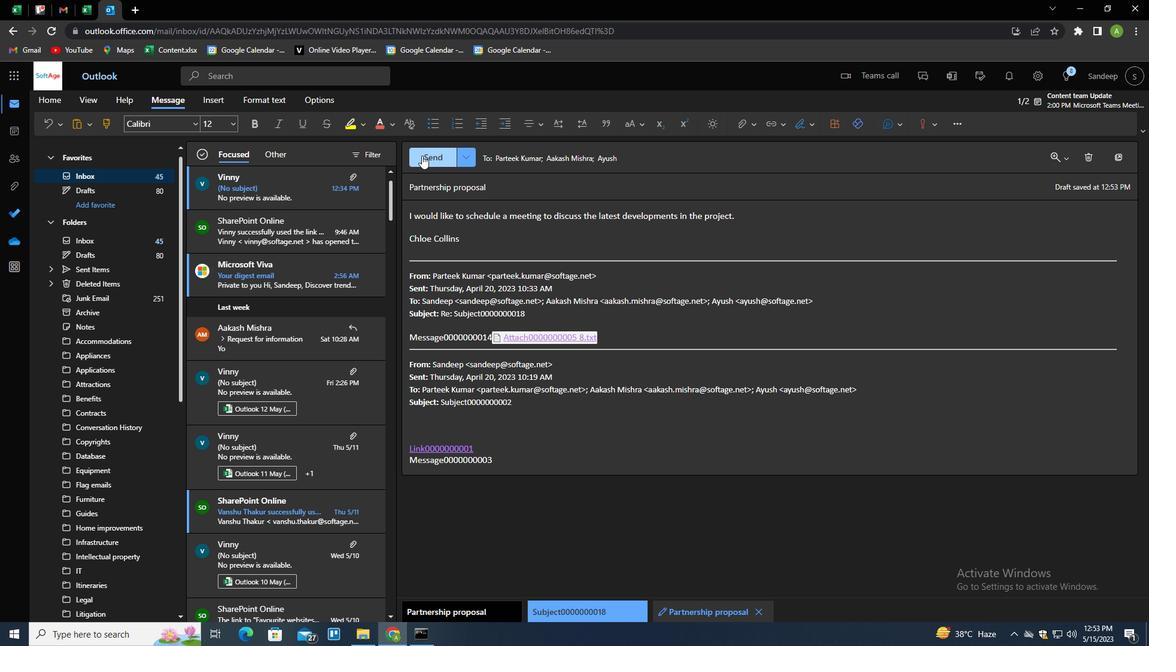 
Action: Mouse moved to (607, 310)
Screenshot: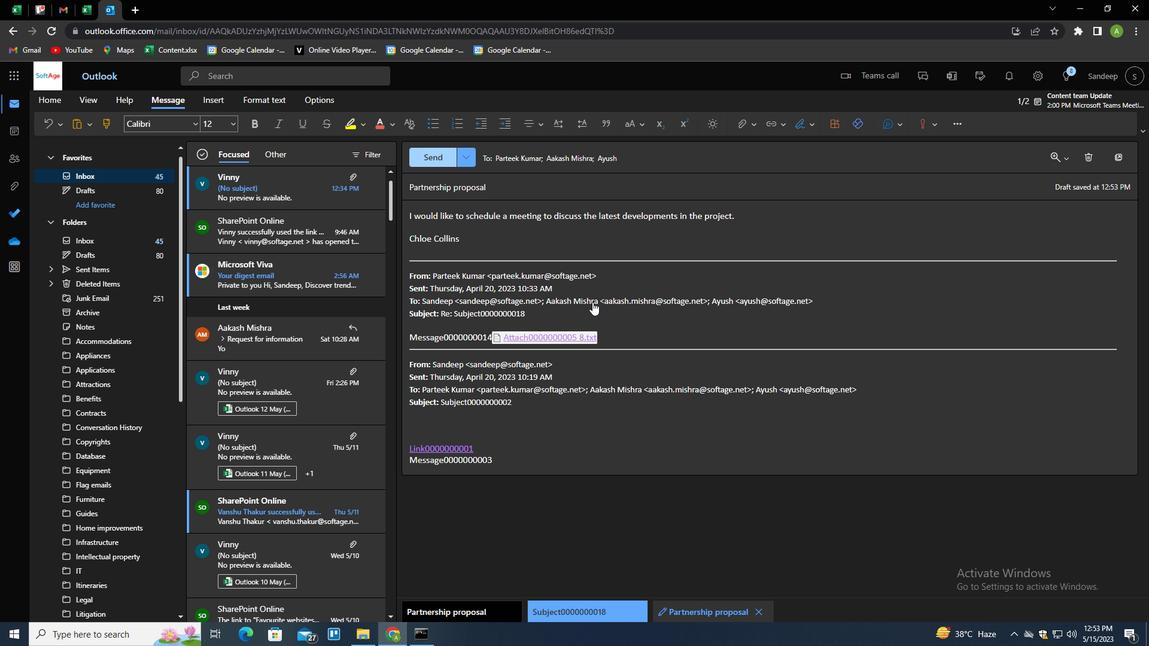 
